 Task: Select the year "2022".
Action: Mouse moved to (664, 86)
Screenshot: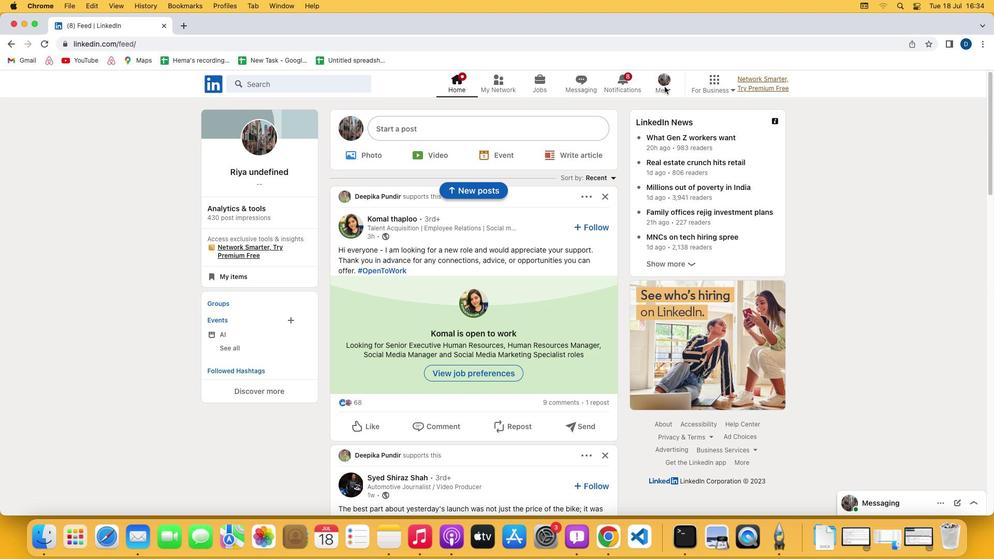 
Action: Mouse pressed left at (664, 86)
Screenshot: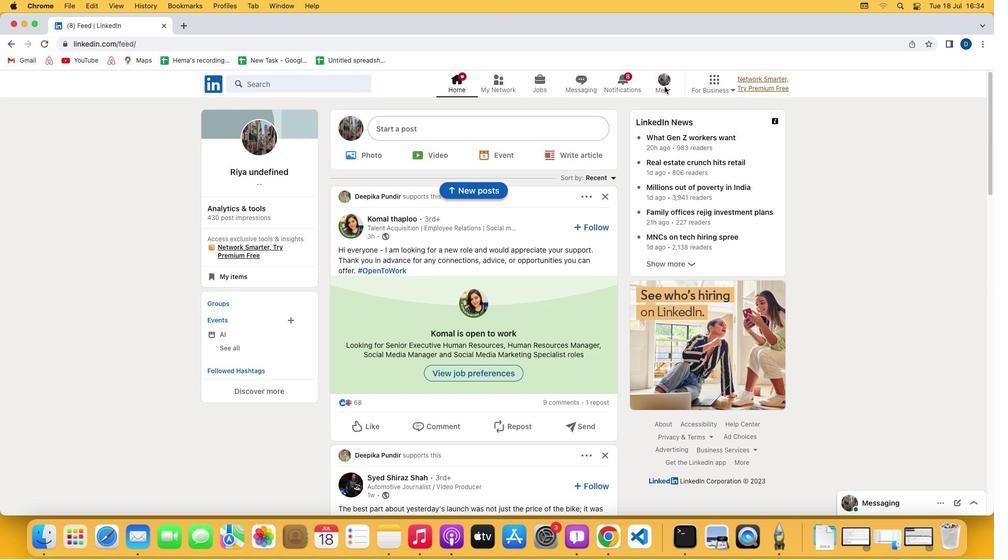 
Action: Mouse moved to (661, 78)
Screenshot: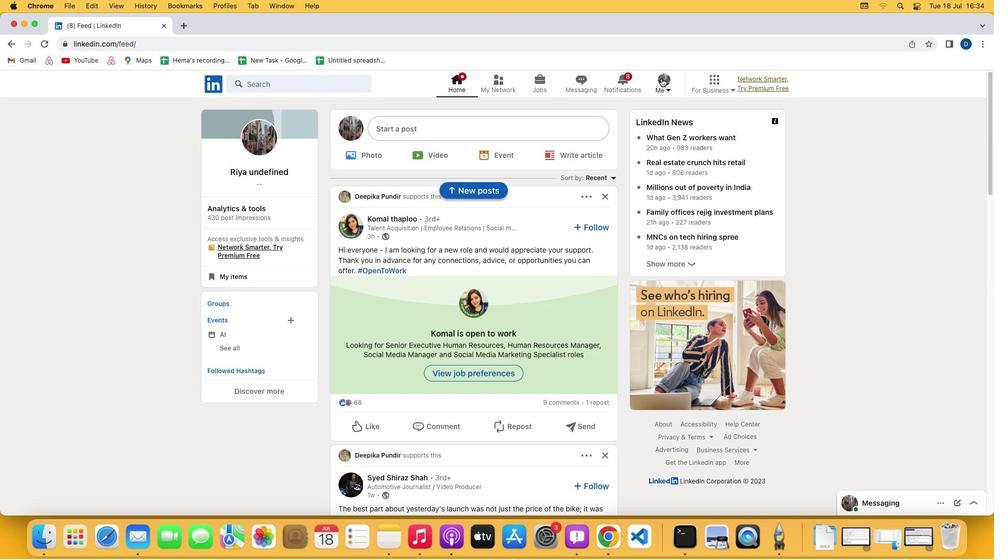 
Action: Mouse pressed left at (661, 78)
Screenshot: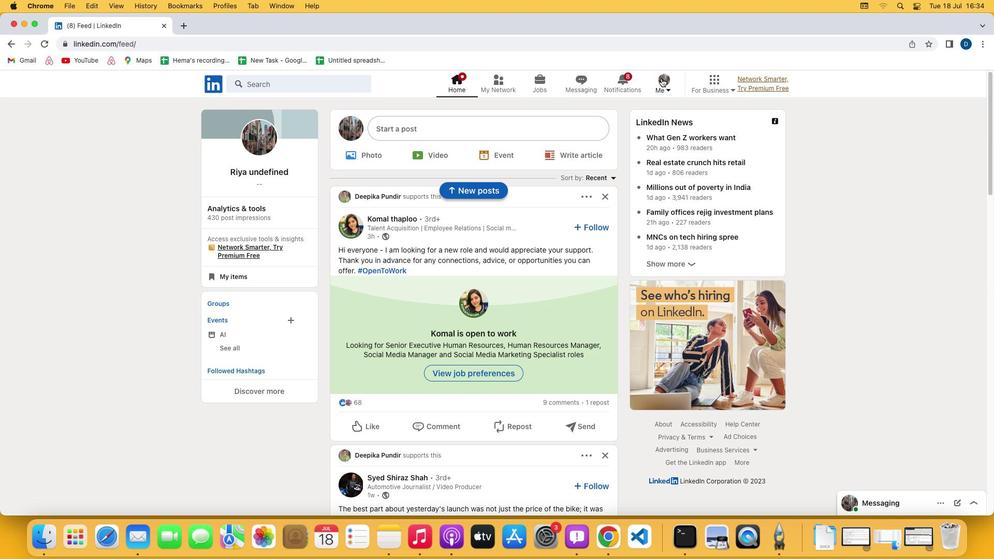 
Action: Mouse moved to (617, 146)
Screenshot: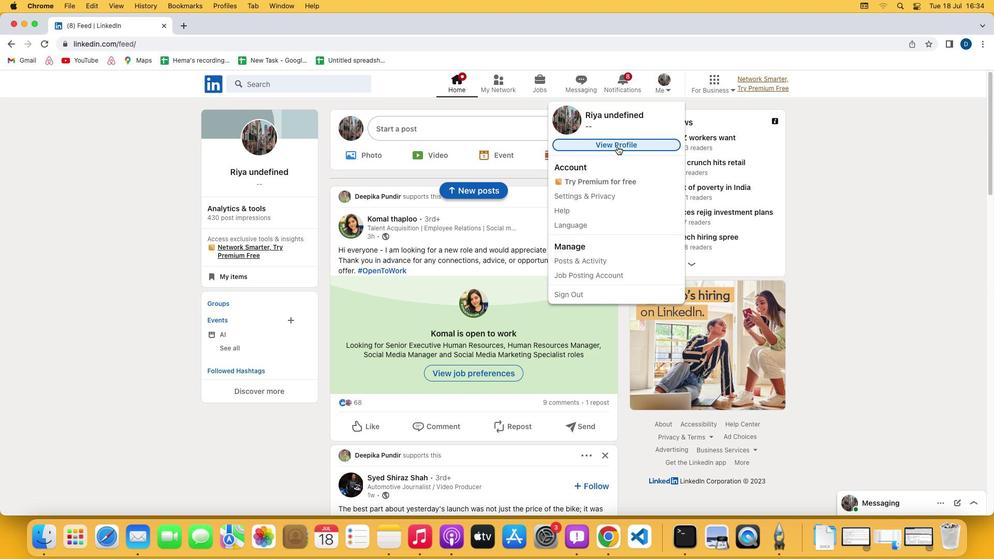 
Action: Mouse pressed left at (617, 146)
Screenshot: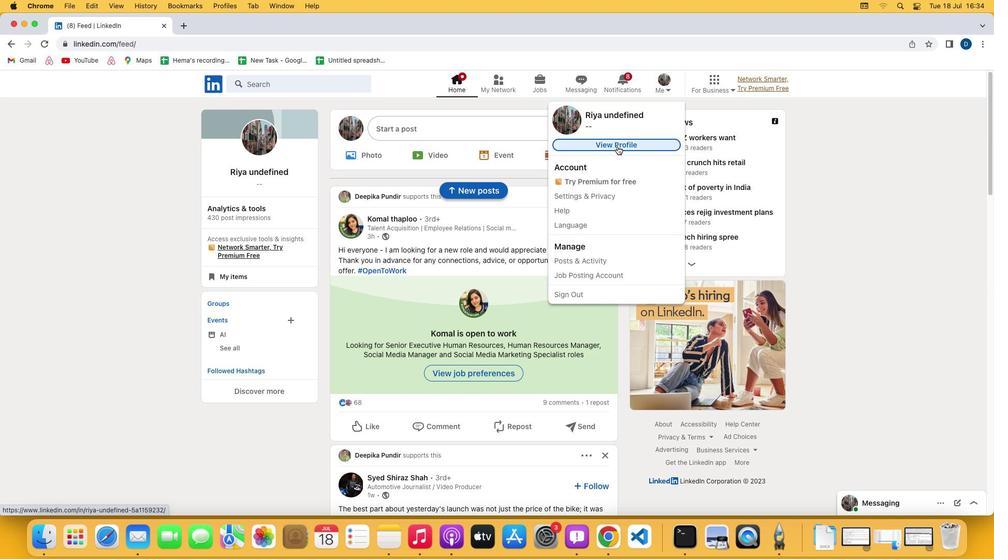 
Action: Mouse moved to (303, 348)
Screenshot: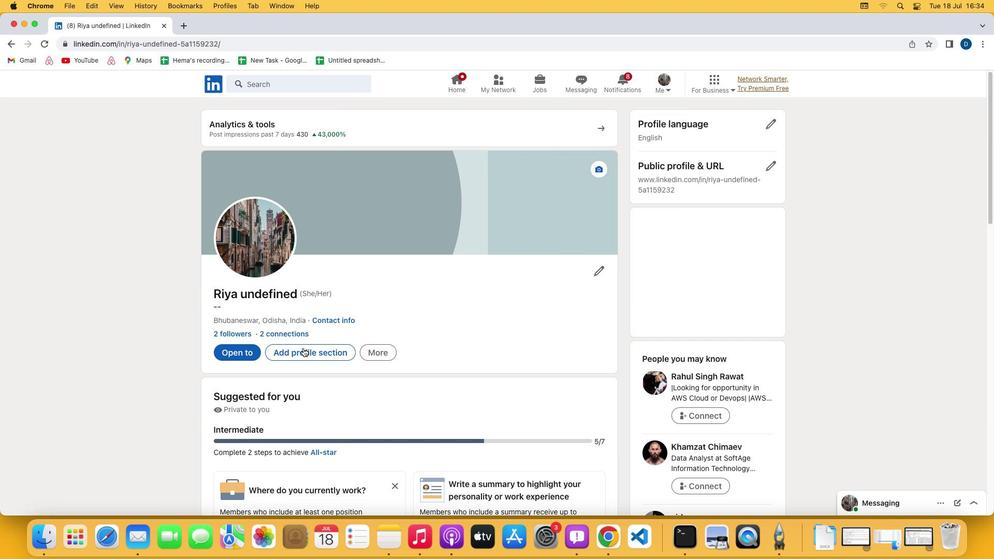 
Action: Mouse pressed left at (303, 348)
Screenshot: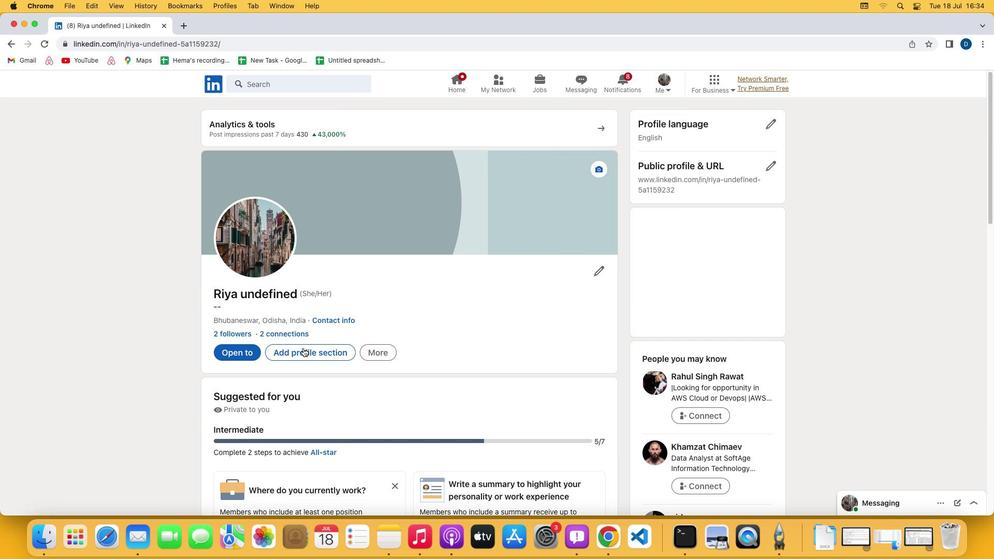 
Action: Mouse moved to (395, 154)
Screenshot: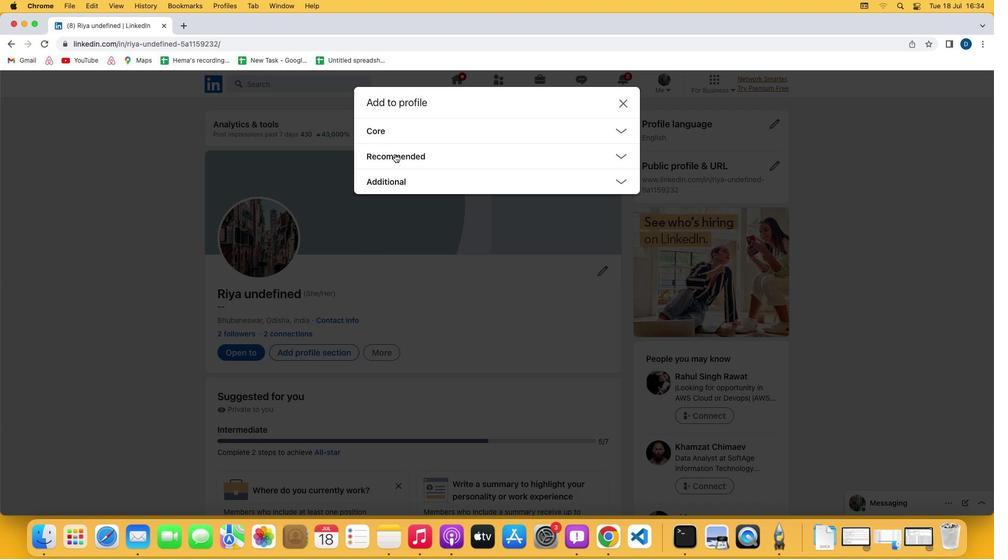 
Action: Mouse pressed left at (395, 154)
Screenshot: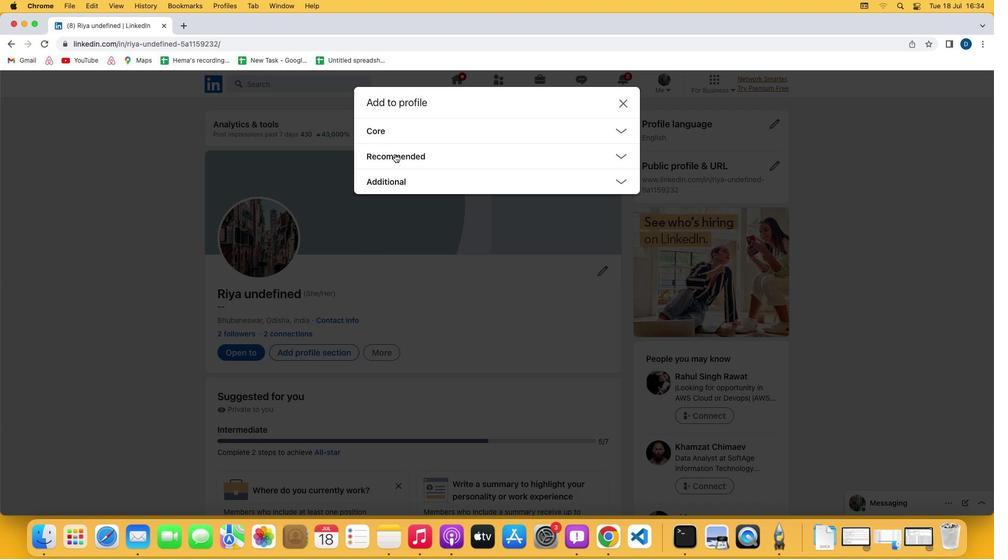 
Action: Mouse moved to (382, 254)
Screenshot: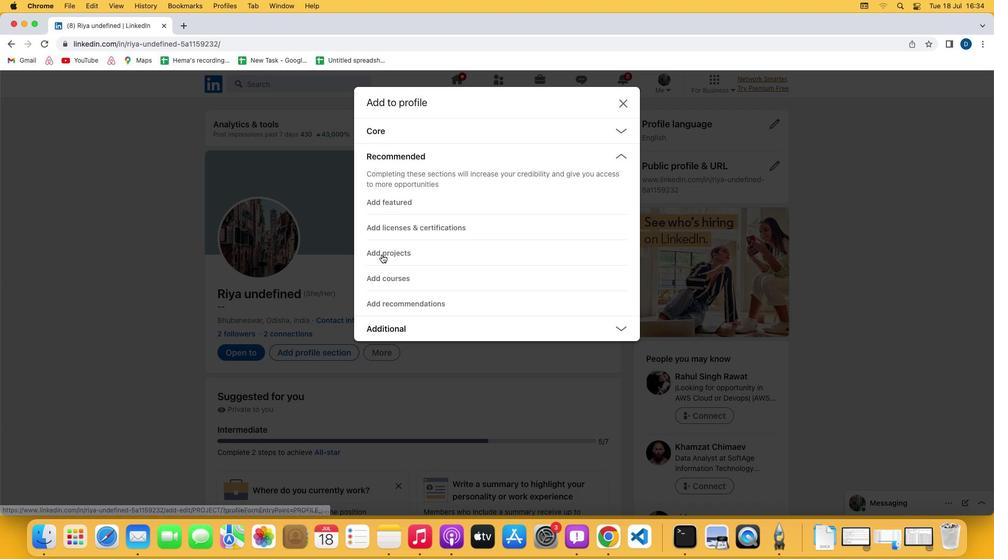 
Action: Mouse pressed left at (382, 254)
Screenshot: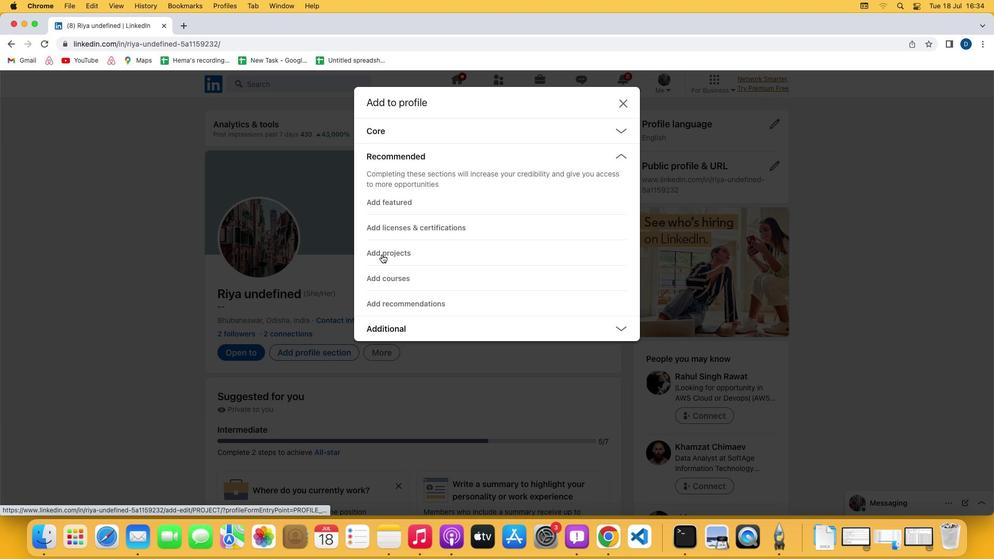 
Action: Mouse moved to (504, 376)
Screenshot: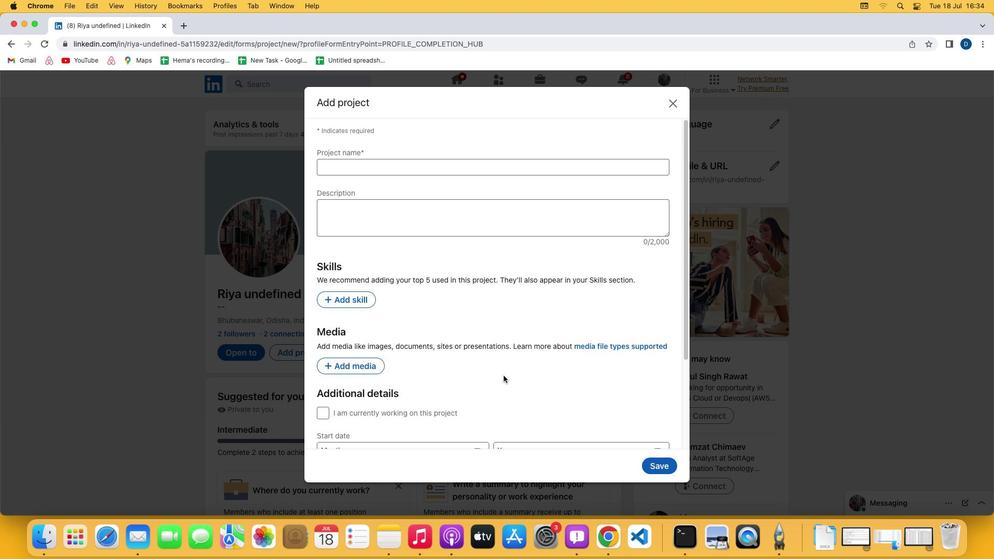 
Action: Mouse scrolled (504, 376) with delta (0, 0)
Screenshot: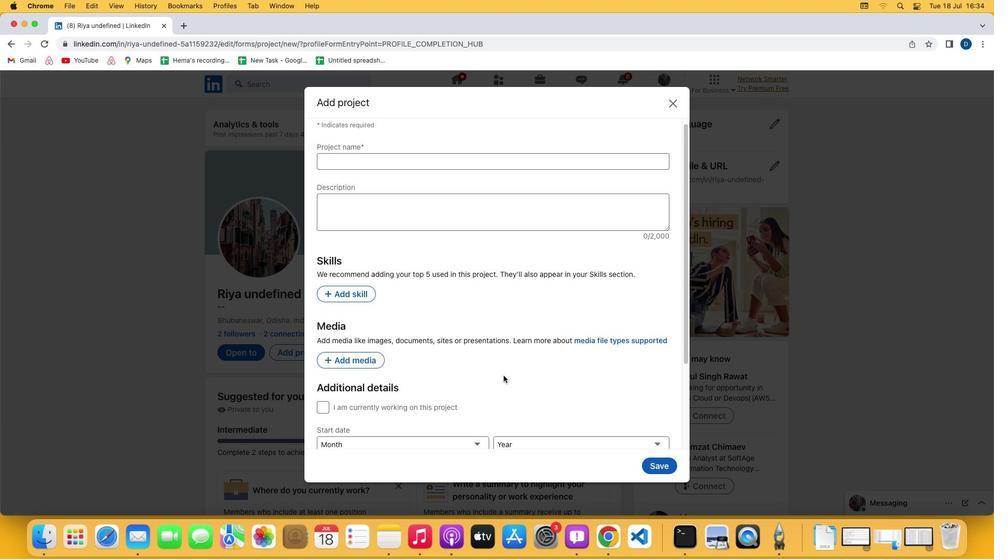 
Action: Mouse scrolled (504, 376) with delta (0, 0)
Screenshot: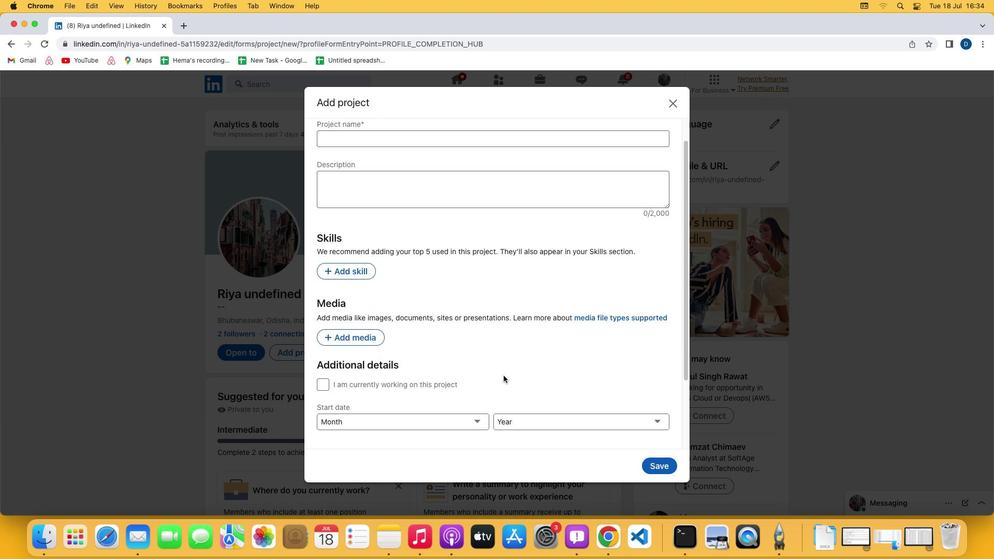 
Action: Mouse scrolled (504, 376) with delta (0, -1)
Screenshot: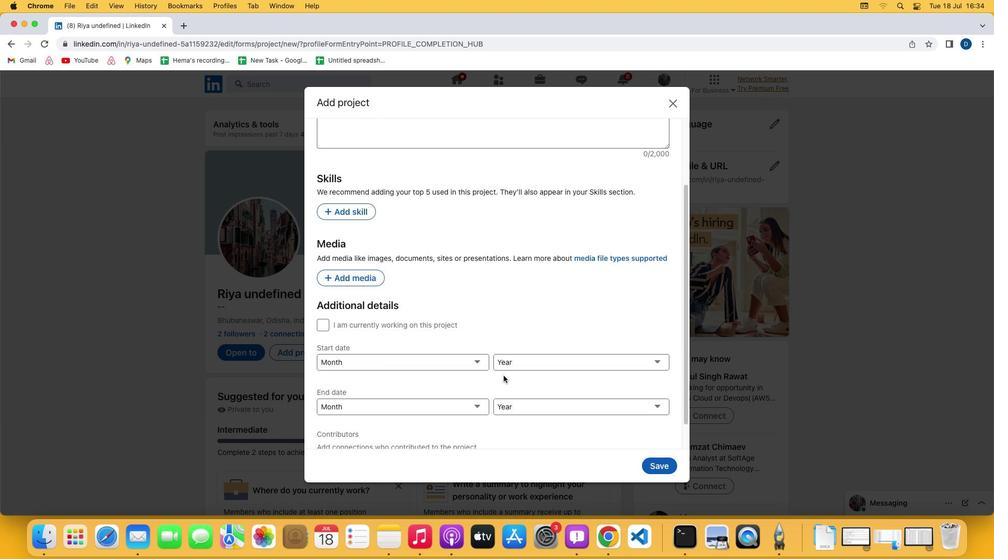 
Action: Mouse scrolled (504, 376) with delta (0, -2)
Screenshot: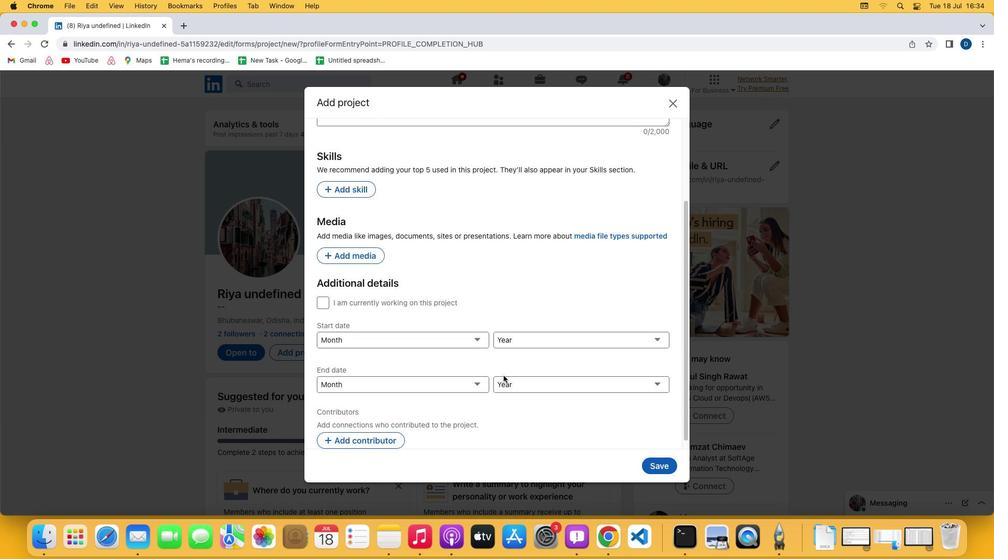 
Action: Mouse moved to (527, 326)
Screenshot: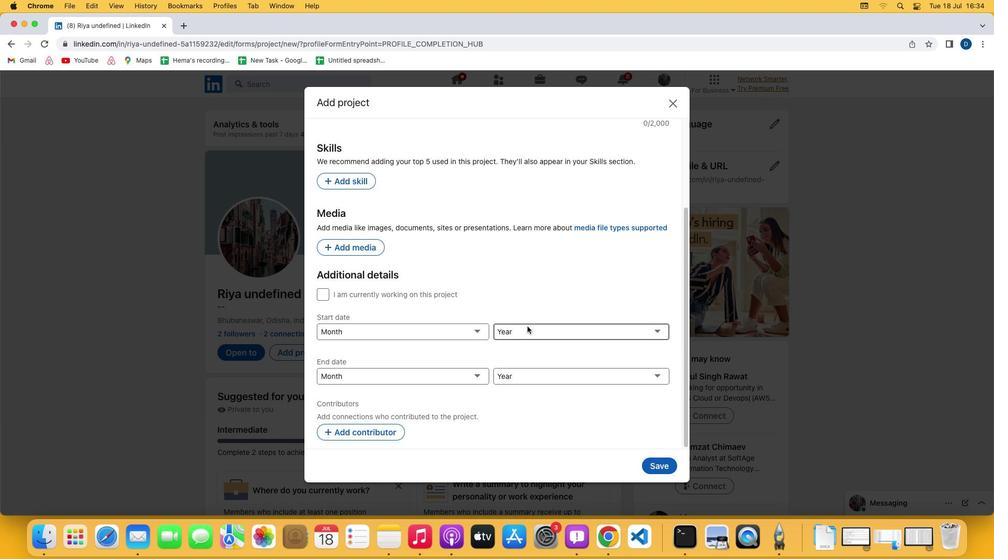 
Action: Mouse pressed left at (527, 326)
Screenshot: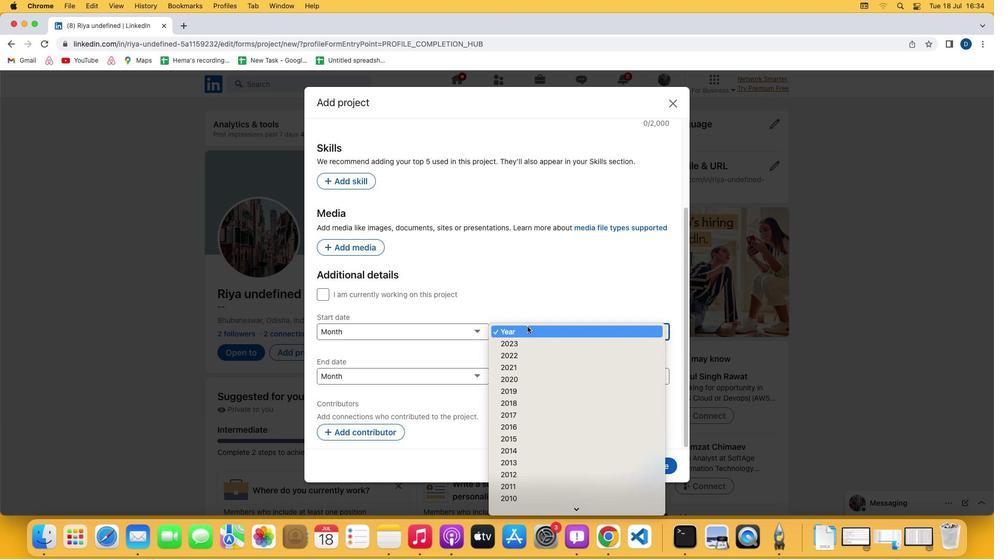 
Action: Mouse moved to (520, 356)
Screenshot: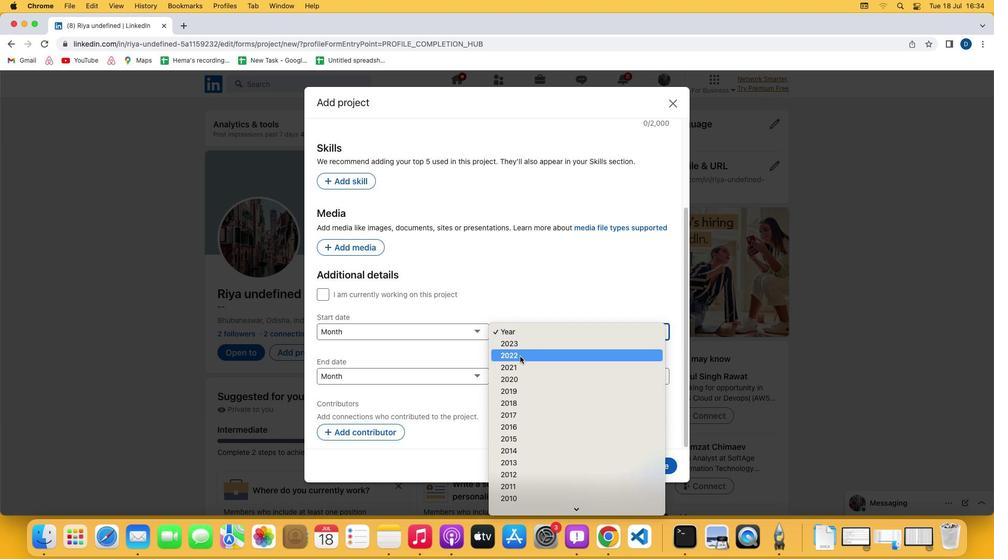 
Action: Mouse pressed left at (520, 356)
Screenshot: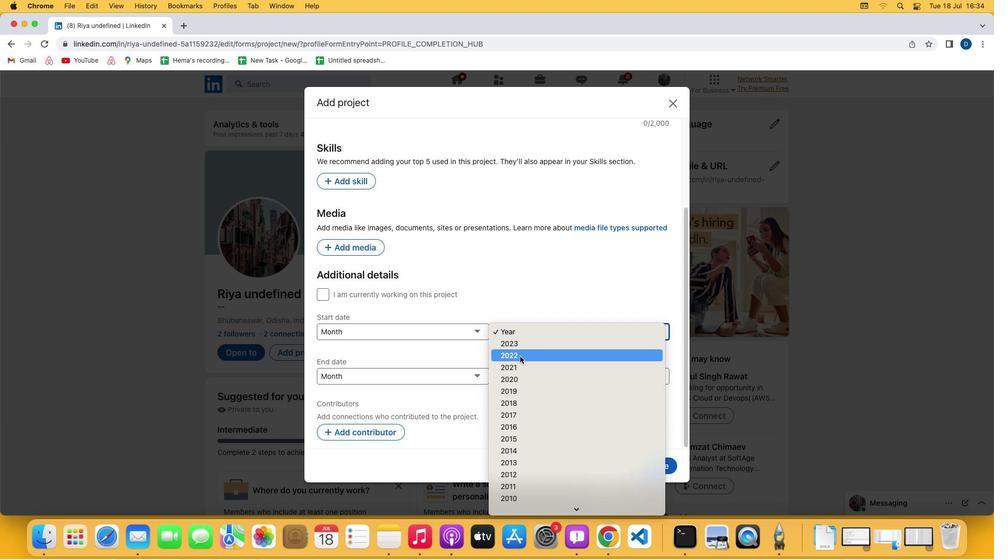 
